 Task: Select the off option in the line number.
Action: Mouse moved to (11, 480)
Screenshot: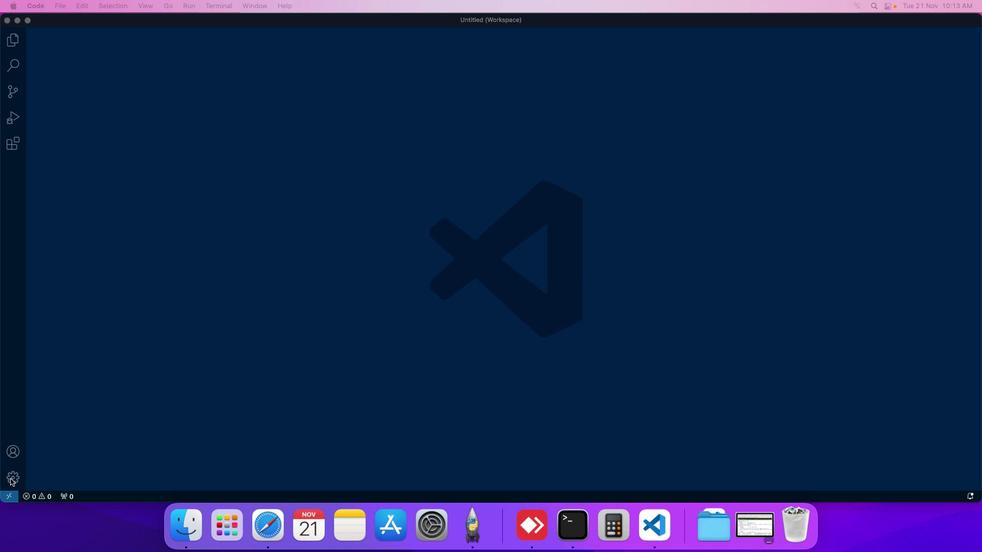 
Action: Mouse pressed left at (11, 480)
Screenshot: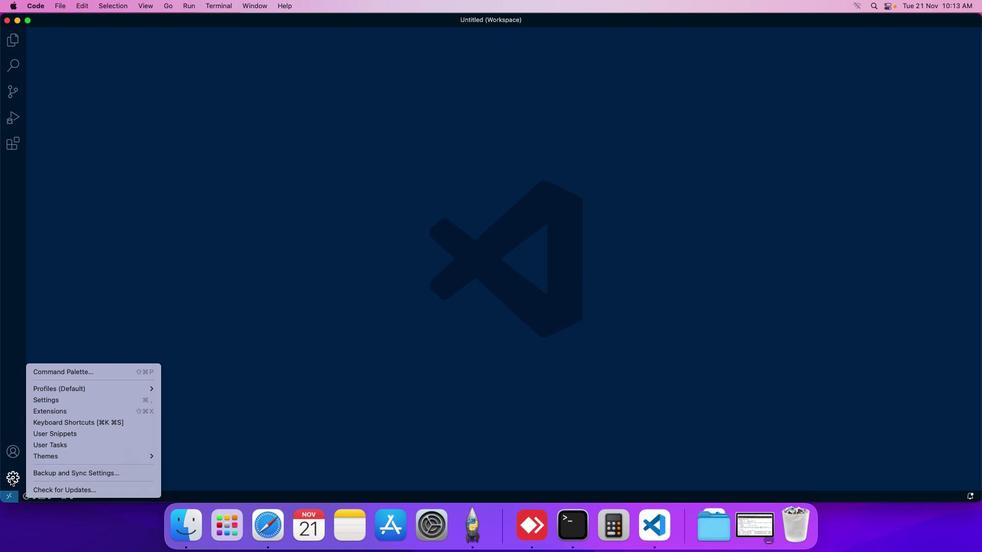 
Action: Mouse moved to (50, 403)
Screenshot: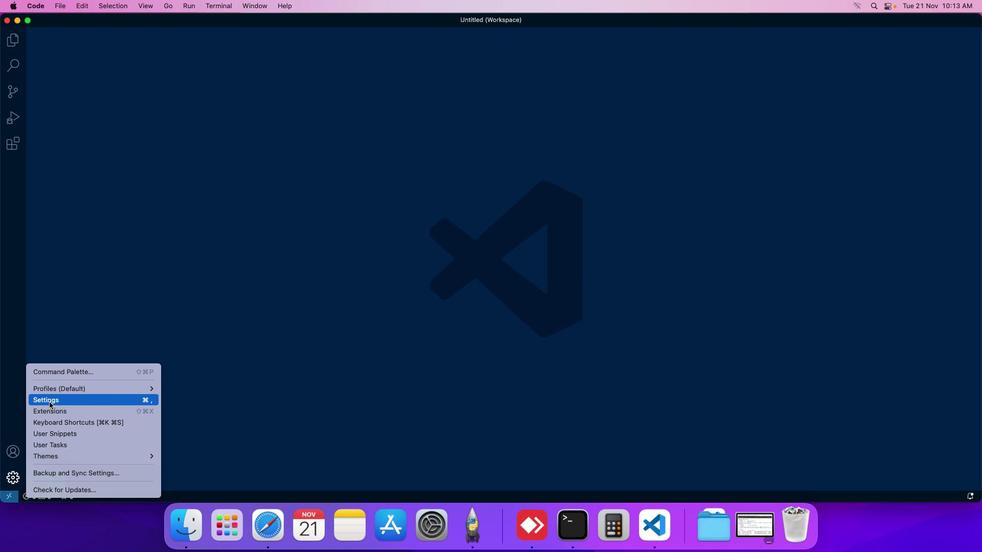 
Action: Mouse pressed left at (50, 403)
Screenshot: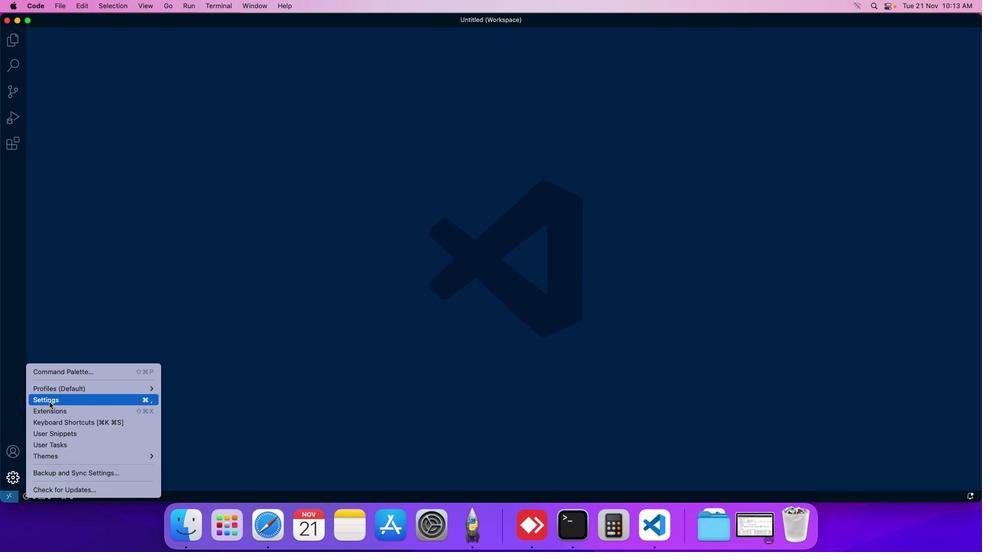 
Action: Mouse moved to (232, 83)
Screenshot: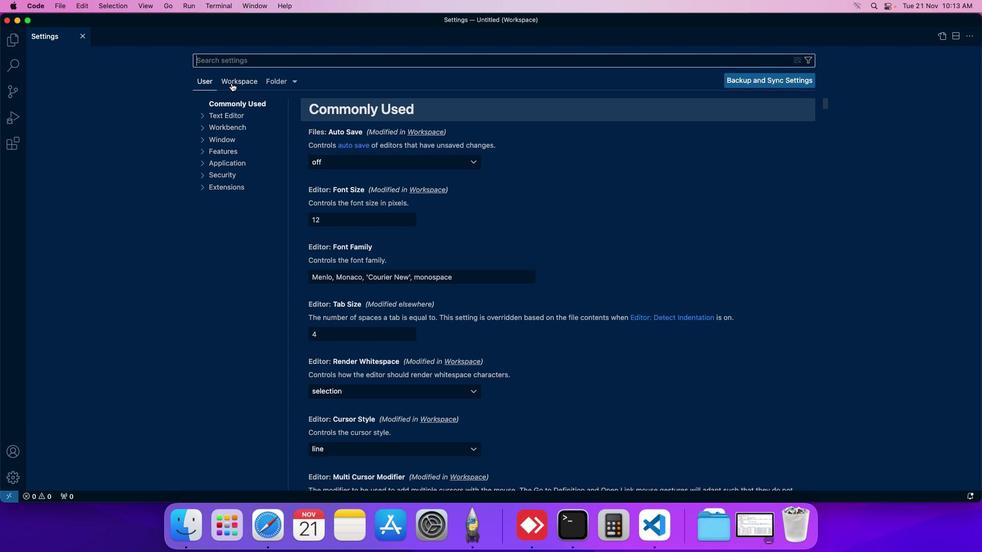 
Action: Mouse pressed left at (232, 83)
Screenshot: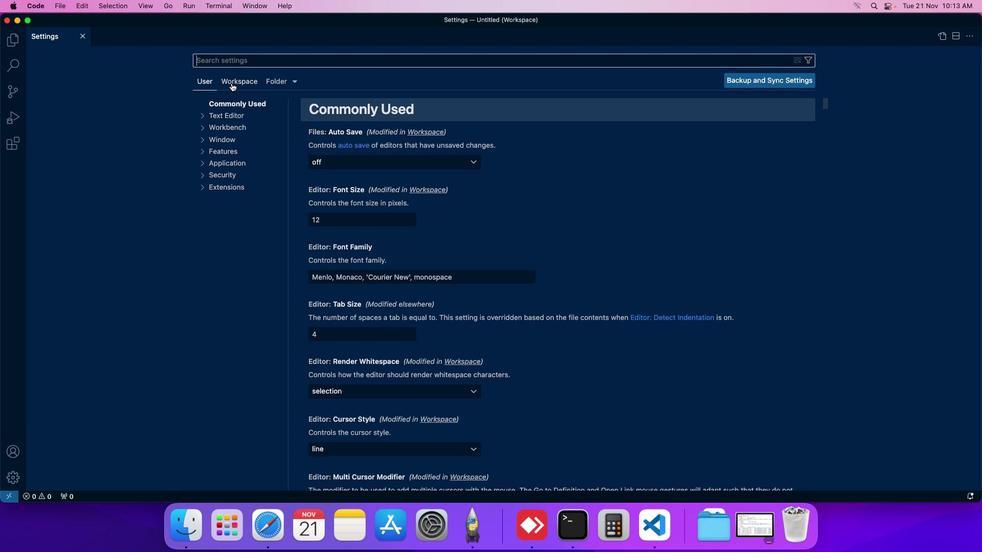 
Action: Mouse moved to (222, 154)
Screenshot: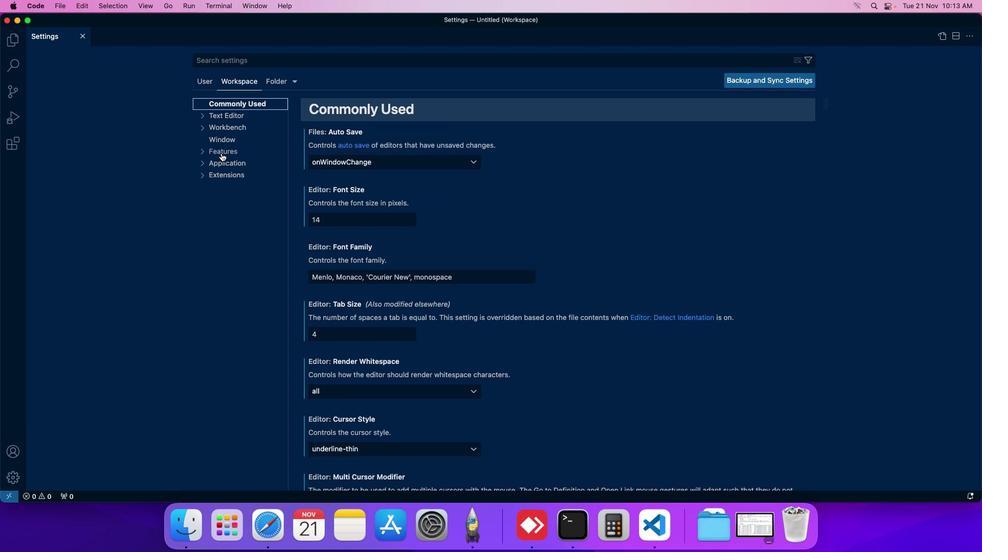 
Action: Mouse pressed left at (222, 154)
Screenshot: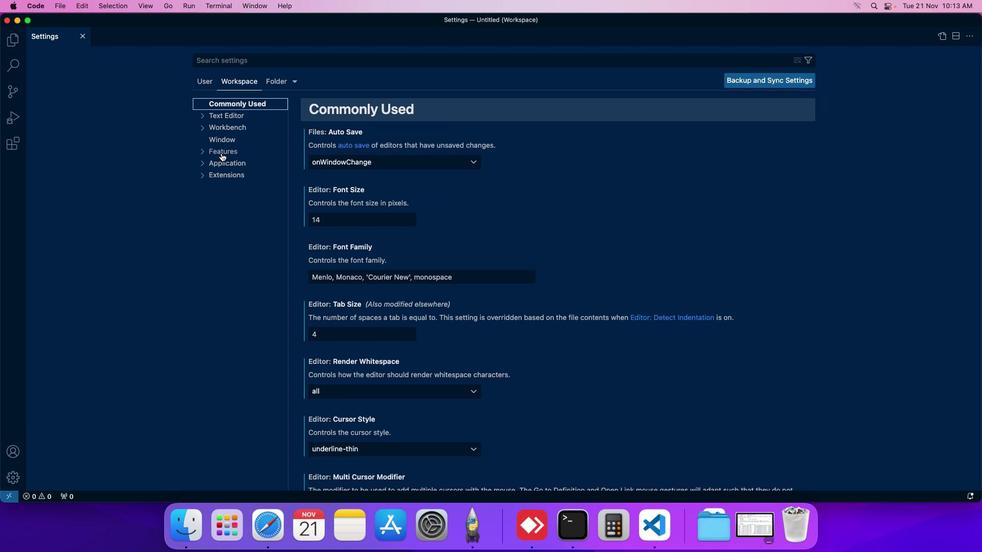 
Action: Mouse moved to (230, 327)
Screenshot: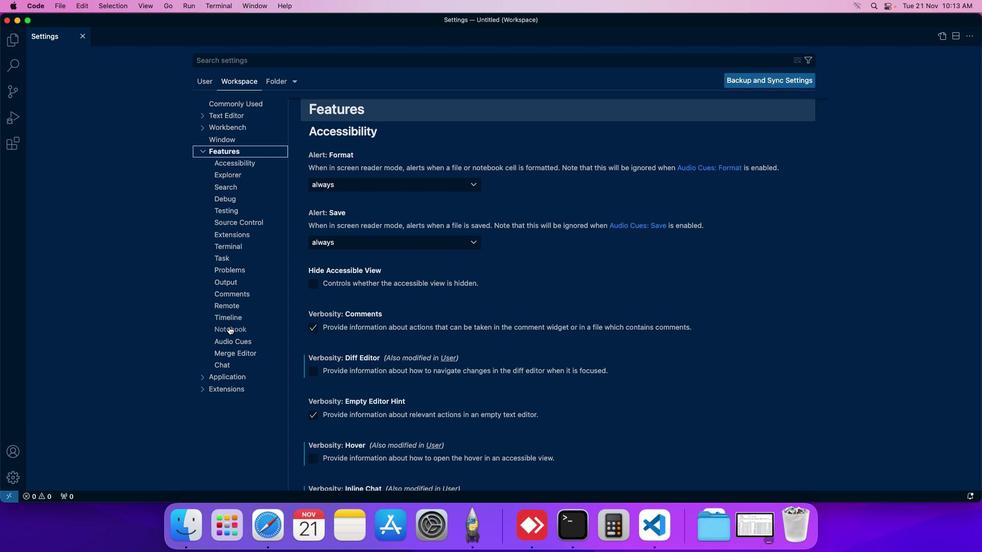 
Action: Mouse pressed left at (230, 327)
Screenshot: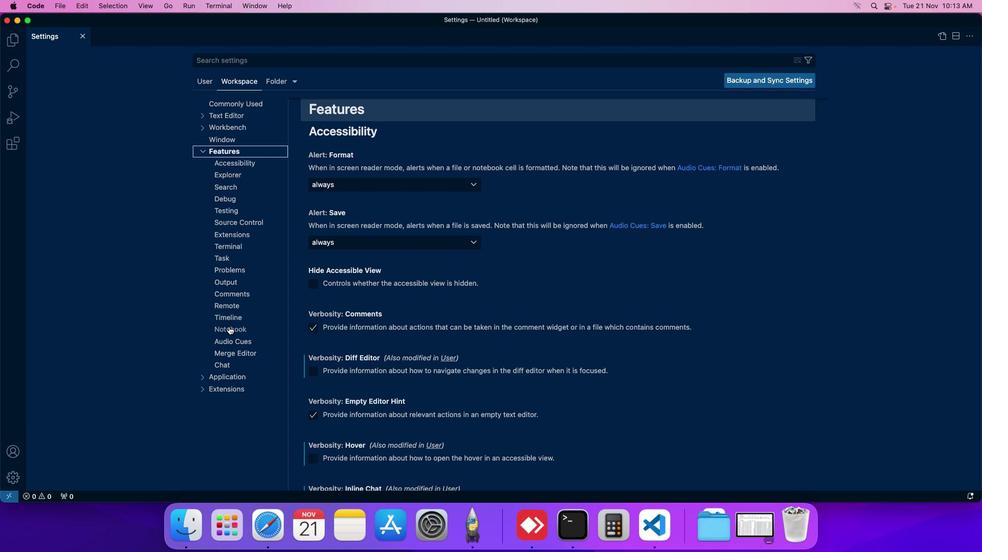 
Action: Mouse moved to (337, 337)
Screenshot: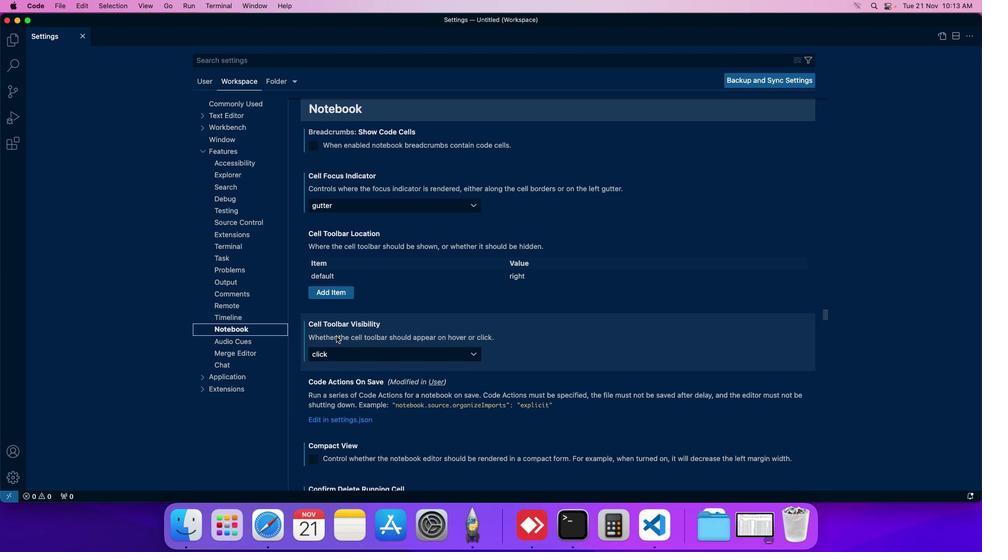 
Action: Mouse scrolled (337, 337) with delta (1, 0)
Screenshot: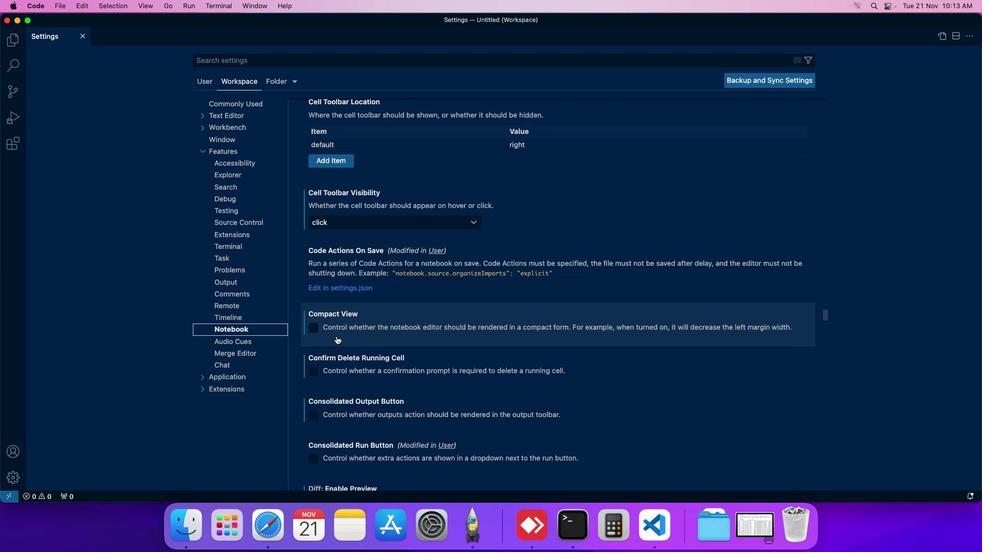 
Action: Mouse scrolled (337, 337) with delta (1, 0)
Screenshot: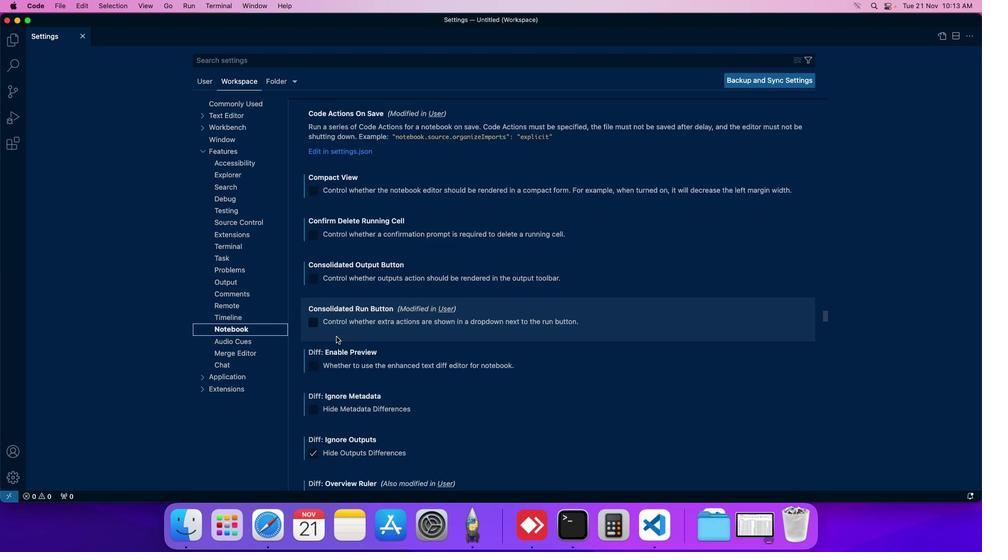 
Action: Mouse moved to (337, 337)
Screenshot: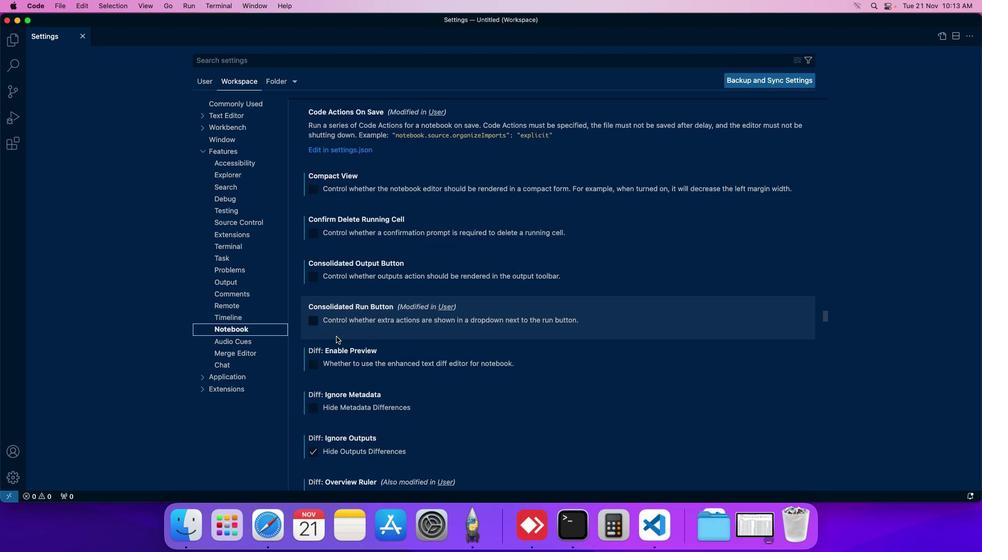 
Action: Mouse scrolled (337, 337) with delta (1, 0)
Screenshot: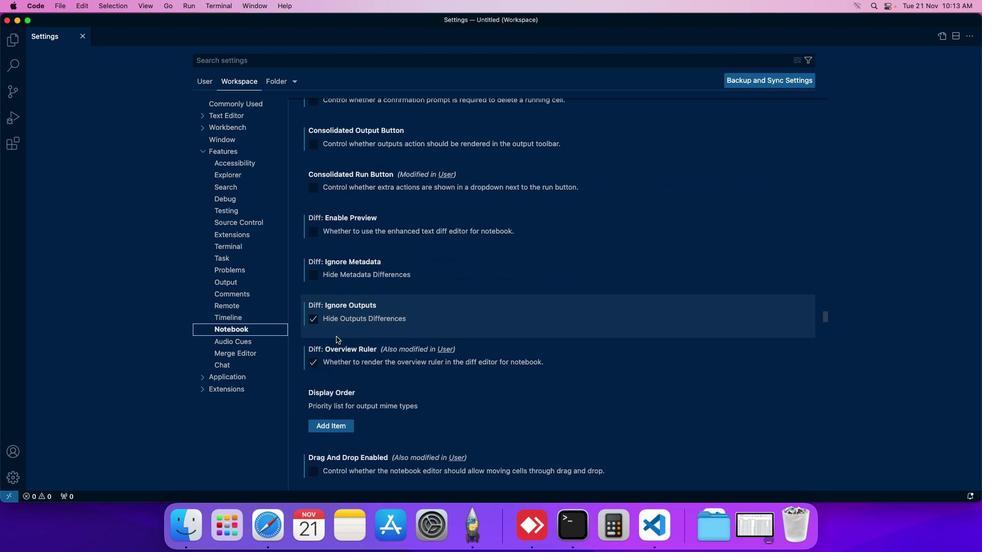 
Action: Mouse scrolled (337, 337) with delta (1, 0)
Screenshot: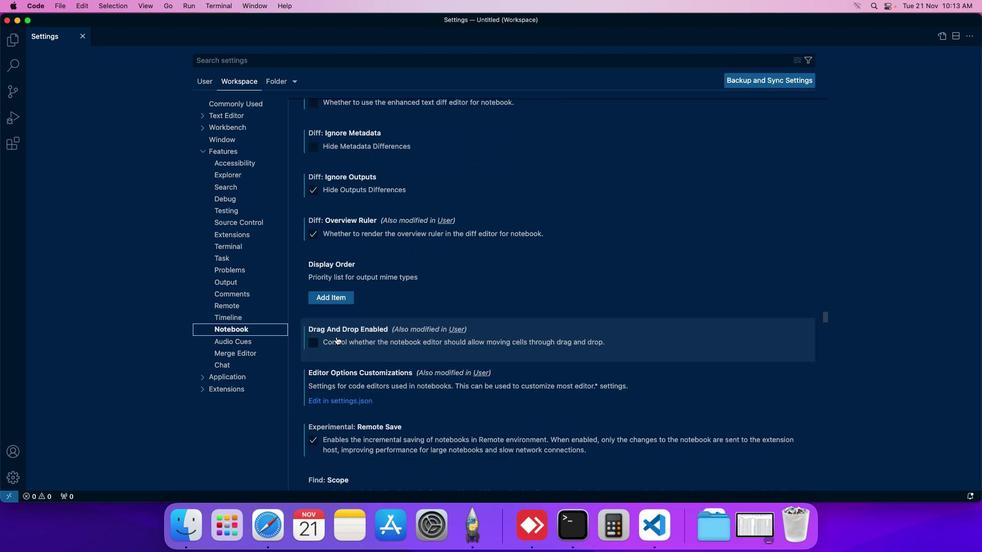 
Action: Mouse scrolled (337, 337) with delta (1, 0)
Screenshot: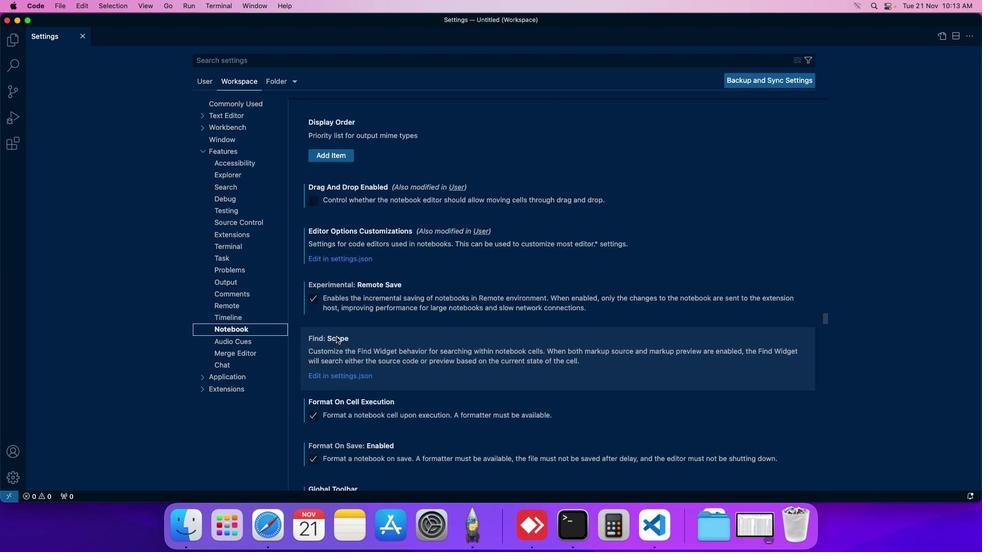 
Action: Mouse scrolled (337, 337) with delta (1, 0)
Screenshot: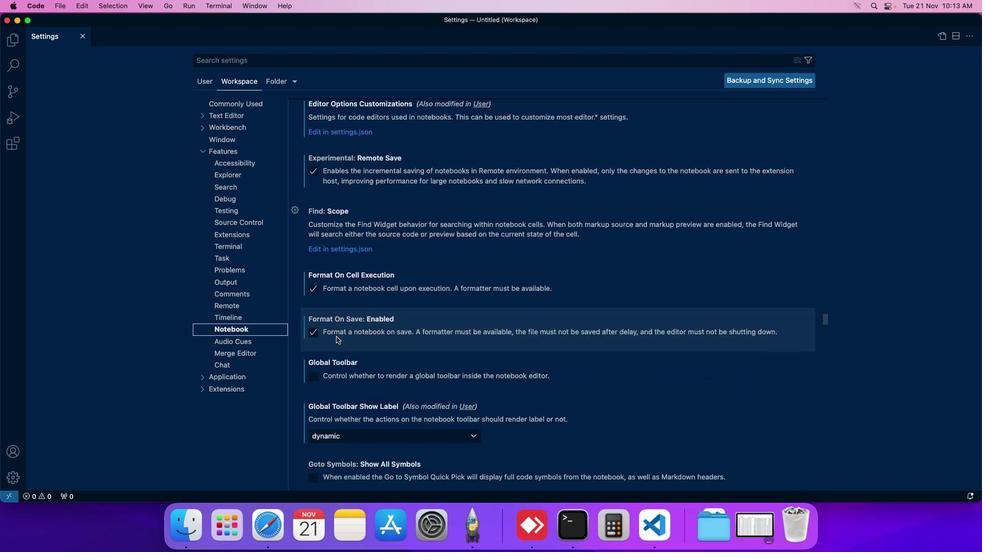 
Action: Mouse scrolled (337, 337) with delta (1, 0)
Screenshot: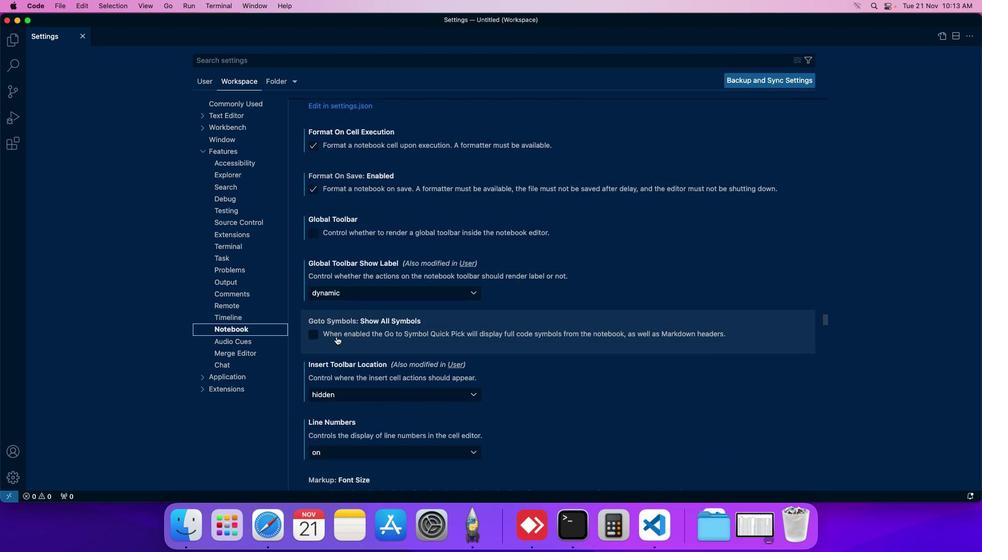 
Action: Mouse scrolled (337, 337) with delta (1, 0)
Screenshot: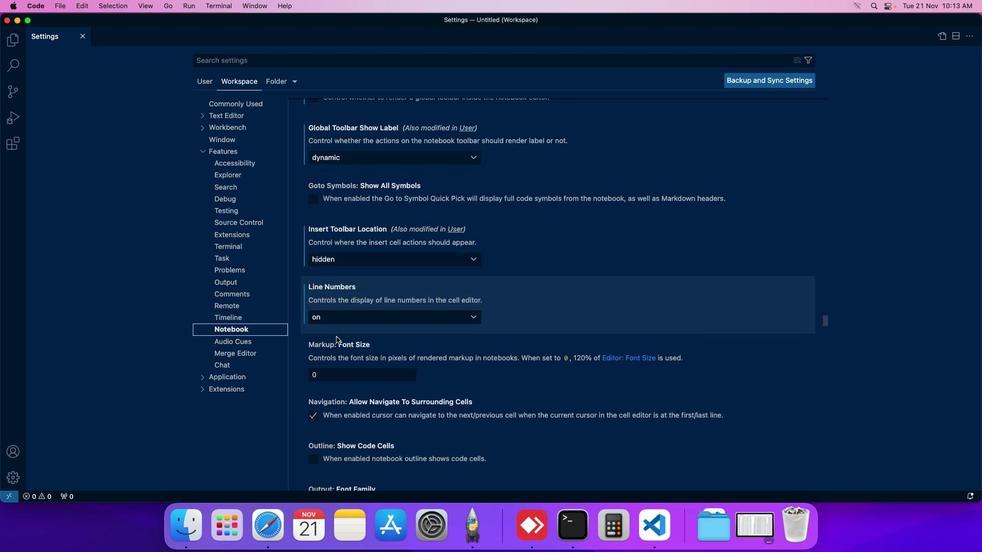 
Action: Mouse moved to (343, 318)
Screenshot: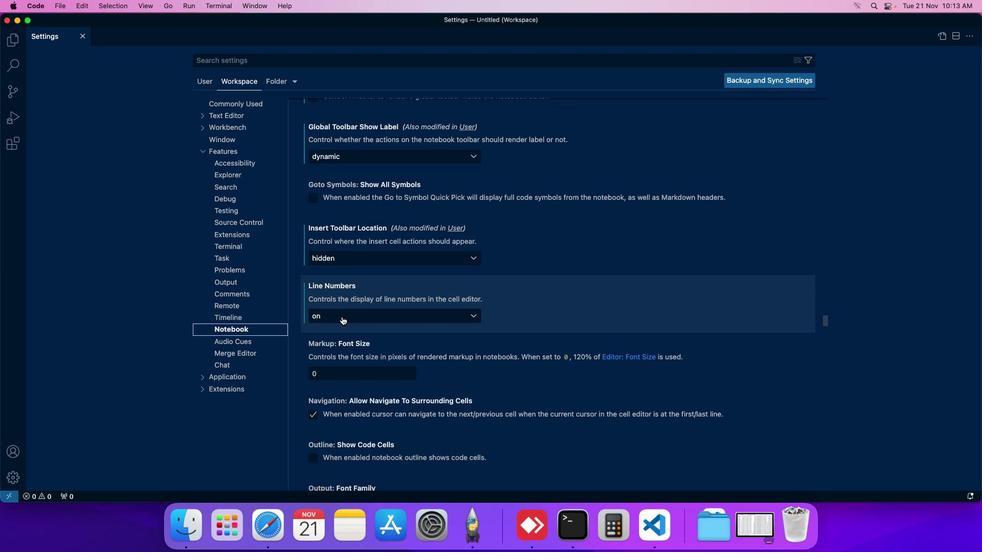 
Action: Mouse pressed left at (343, 318)
Screenshot: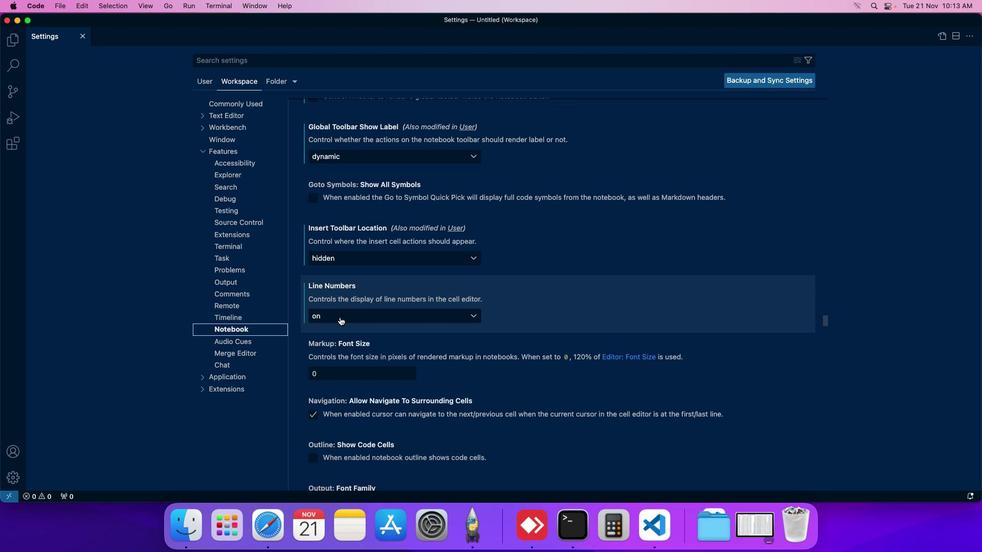 
Action: Mouse moved to (335, 326)
Screenshot: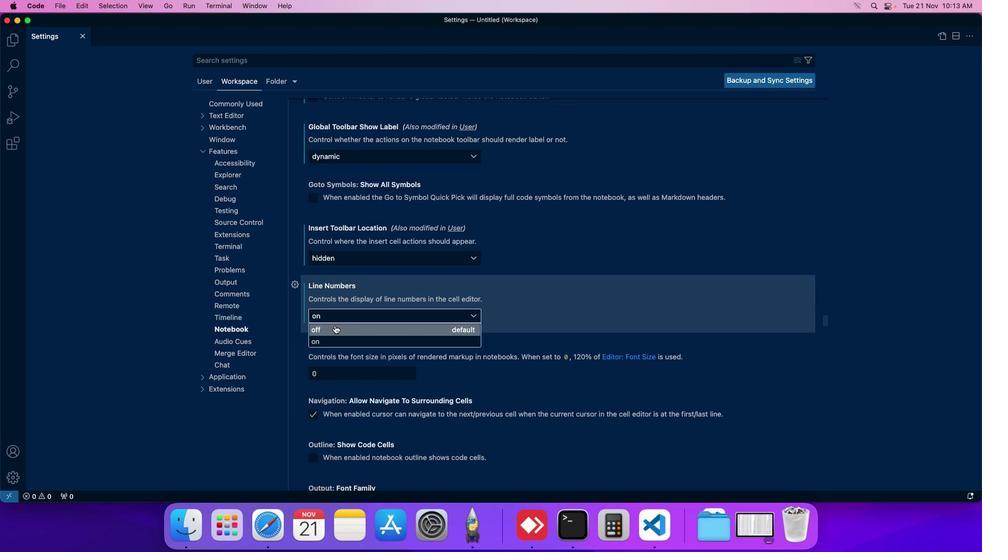
Action: Mouse pressed left at (335, 326)
Screenshot: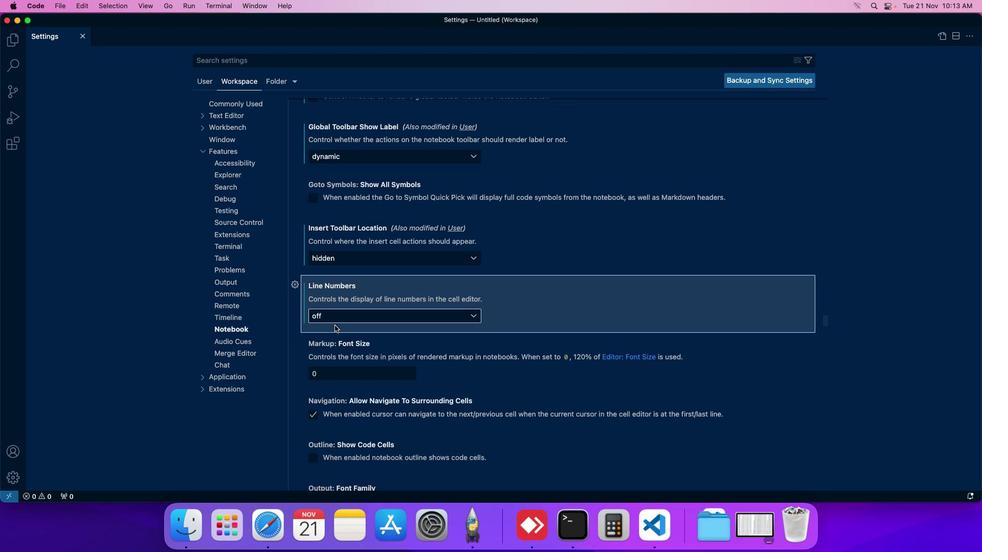 
Action: Mouse moved to (342, 324)
Screenshot: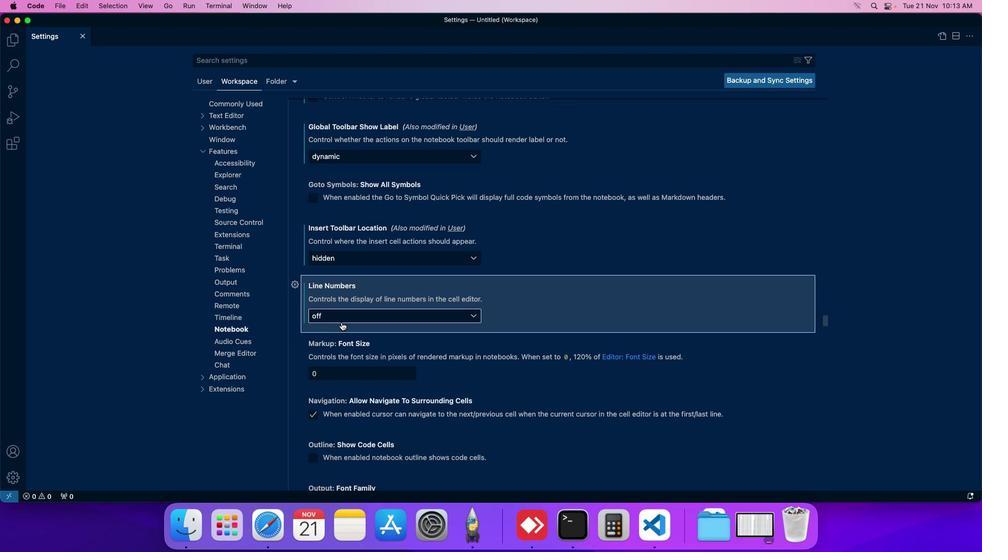 
